 Task: Simulate the behavior of a chaotic system with varying control parameters.
Action: Mouse moved to (209, 327)
Screenshot: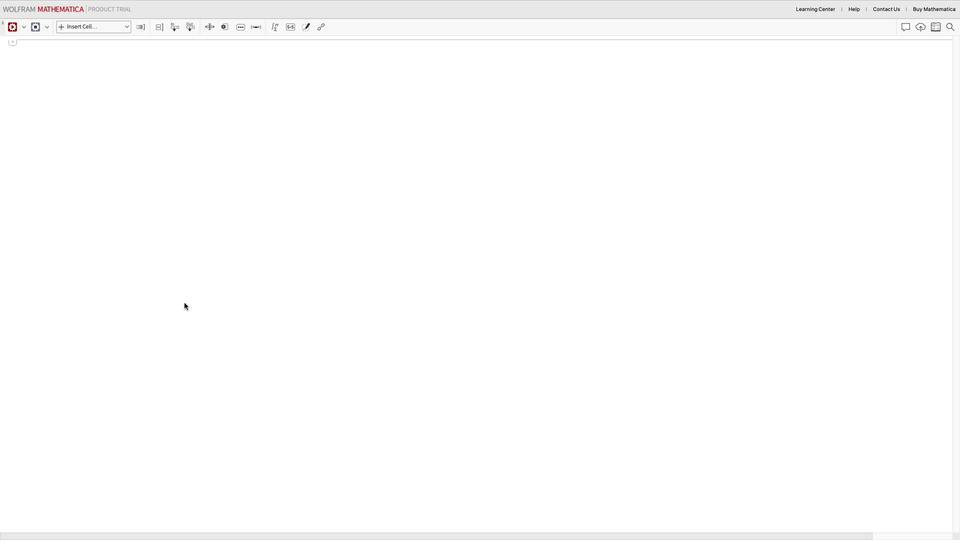
Action: Mouse pressed left at (209, 327)
Screenshot: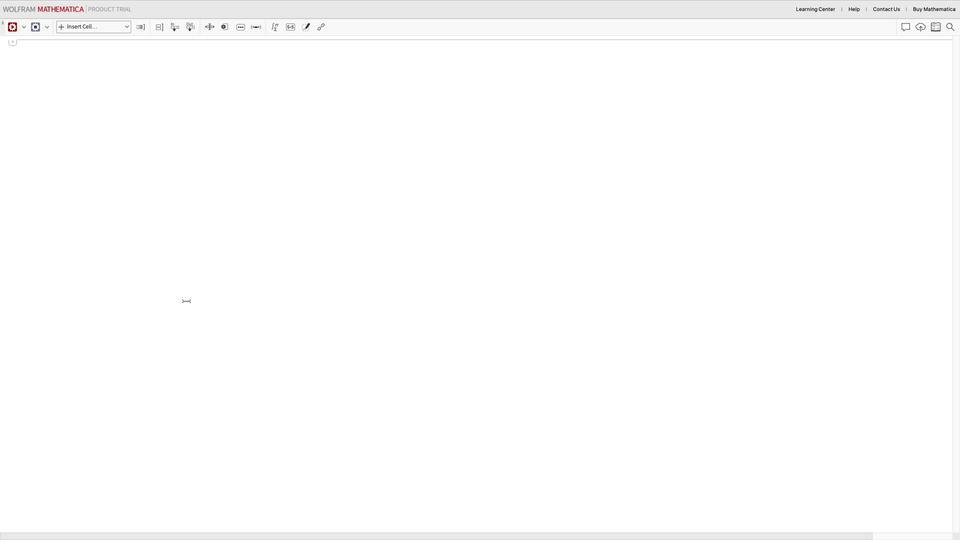 
Action: Mouse moved to (152, 55)
Screenshot: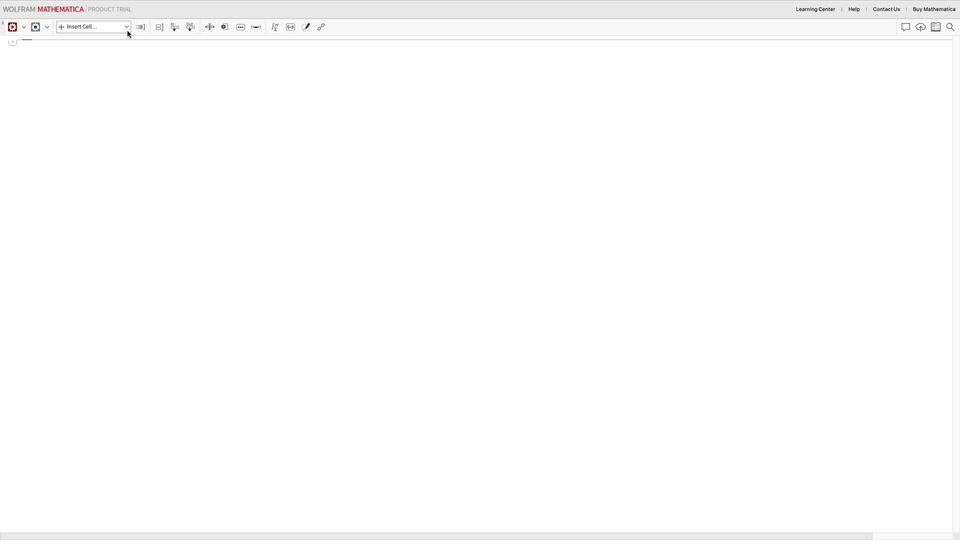 
Action: Mouse pressed left at (152, 55)
Screenshot: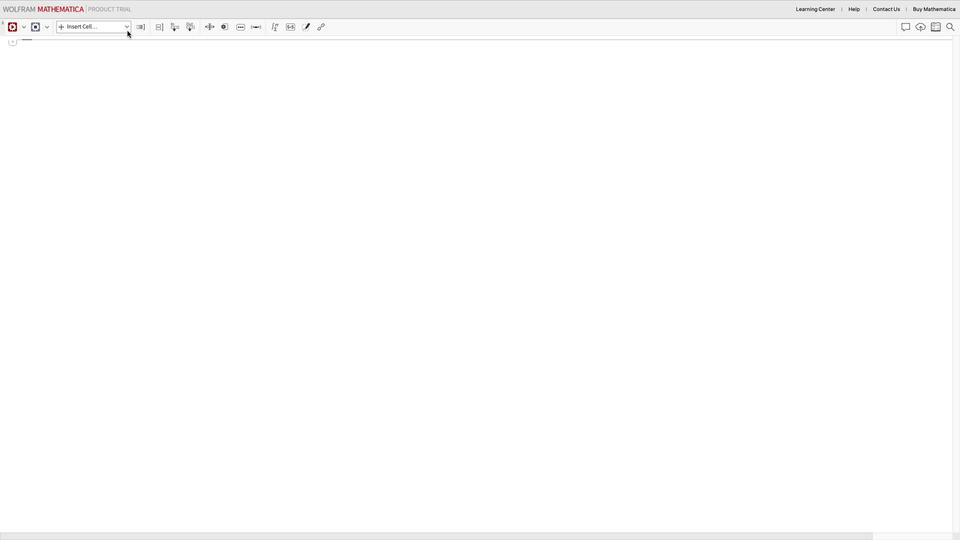 
Action: Mouse moved to (122, 73)
Screenshot: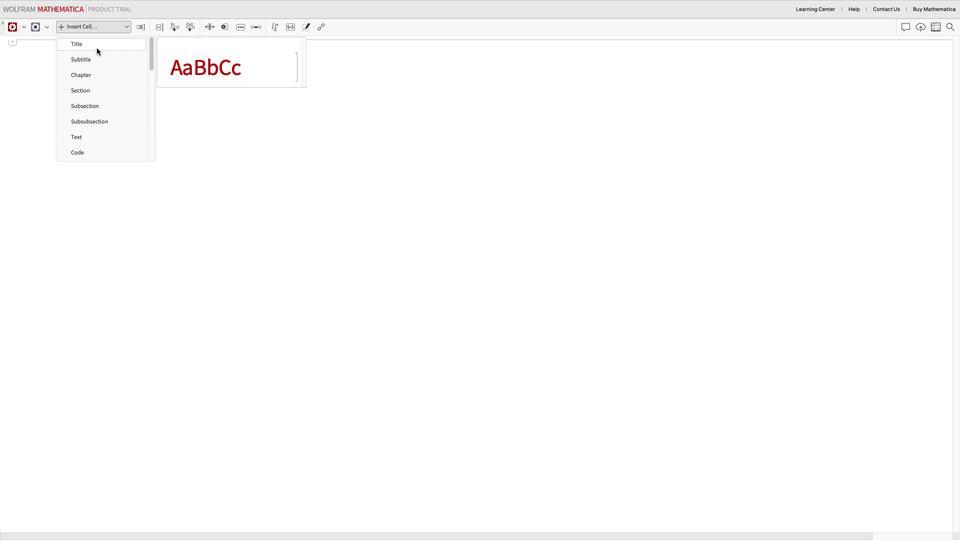 
Action: Mouse pressed left at (122, 73)
Screenshot: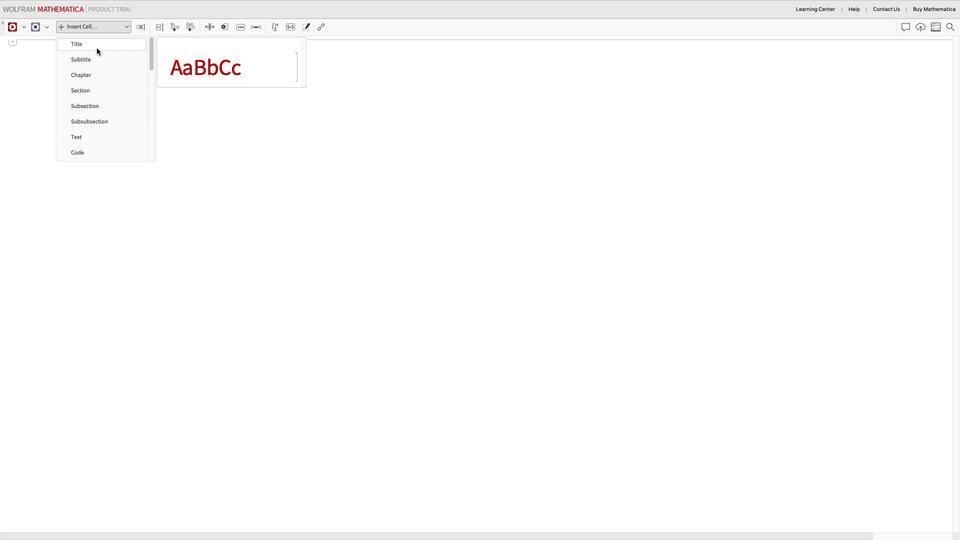 
Action: Mouse moved to (120, 92)
Screenshot: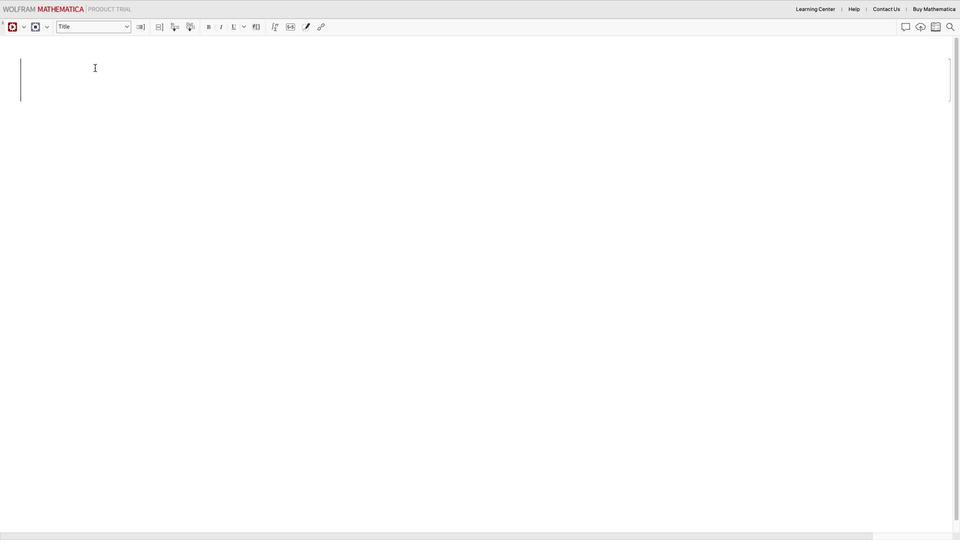 
Action: Mouse pressed left at (120, 92)
Screenshot: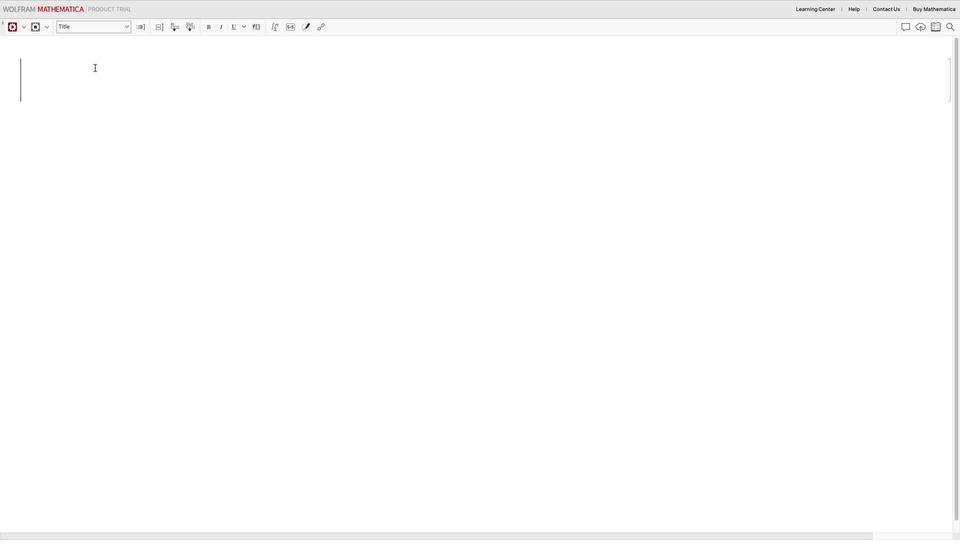 
Action: Mouse moved to (311, 268)
Screenshot: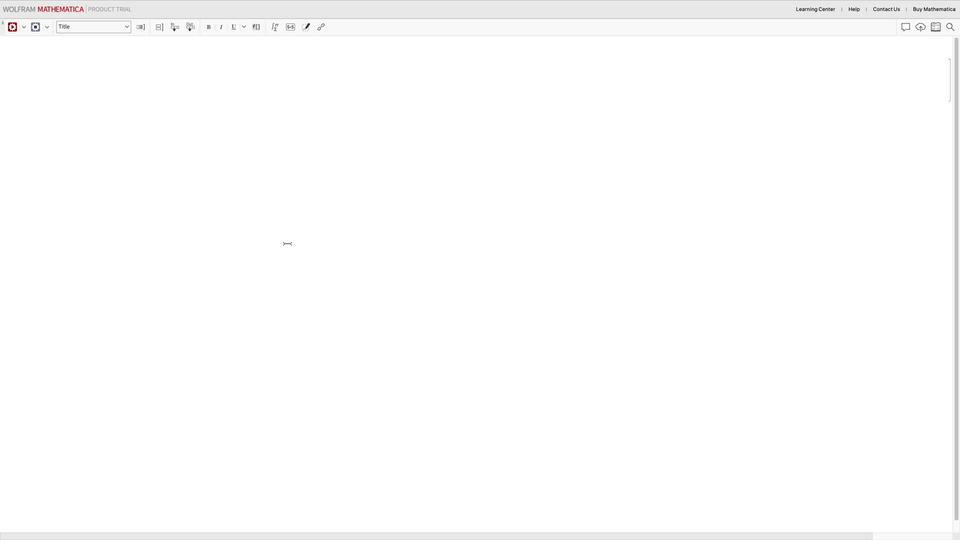 
Action: Key pressed Key.shift_r'B''e''h''a''v''i''o''r'Key.space'o''f'Key.space'a'Key.space'c''h''a''o''t''i''c'Key.space's''y''s''t''e''m'Key.space'w''i''t''h'Key.space'v''a''r''y''i''n''g'Key.space'c''o''n''t''r''o''l'Key.space'p''a''r''a''m''e''t''e''r''s'
Screenshot: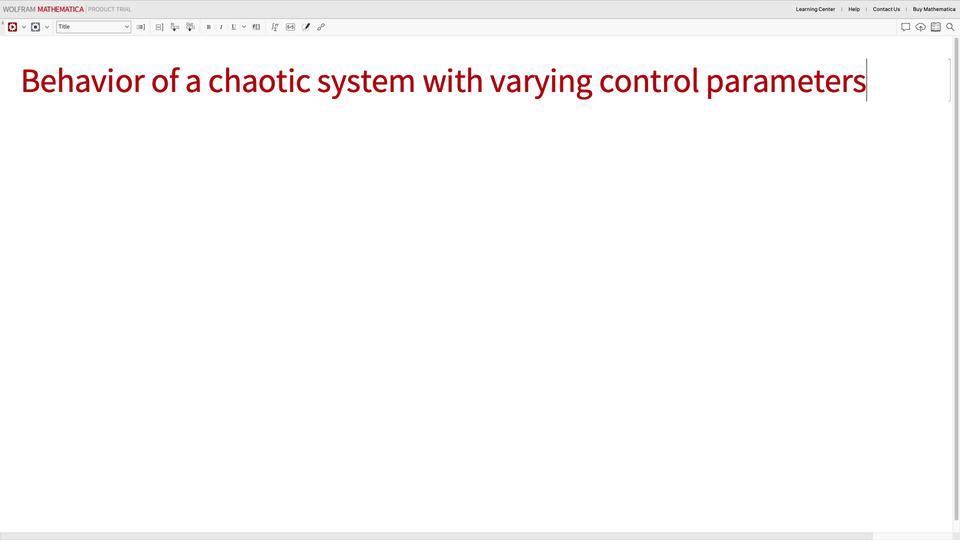 
Action: Mouse moved to (222, 265)
Screenshot: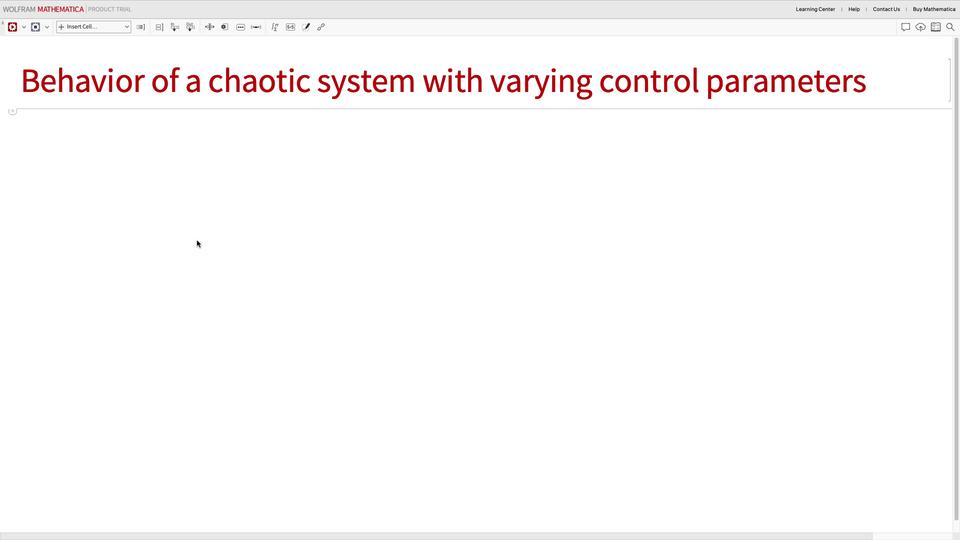 
Action: Mouse pressed left at (222, 265)
Screenshot: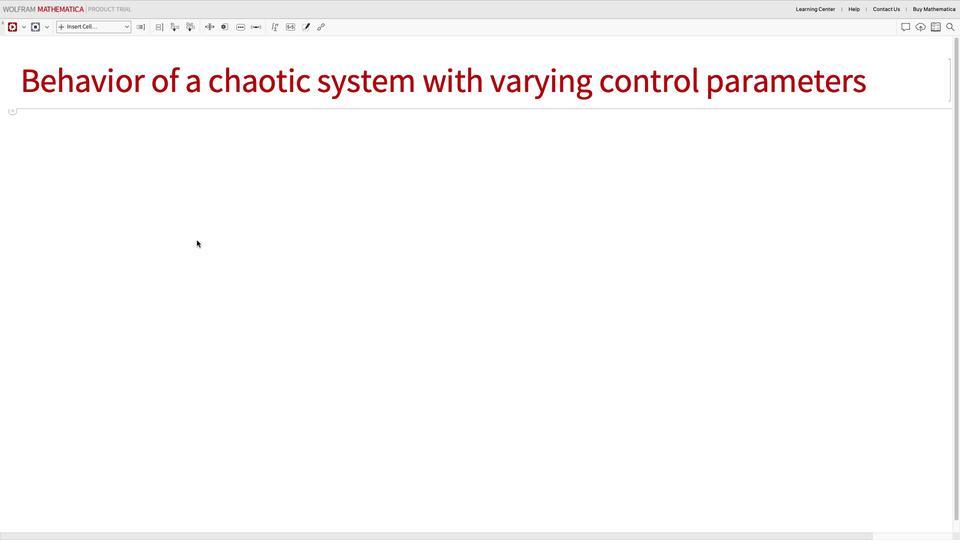 
Action: Mouse moved to (150, 53)
Screenshot: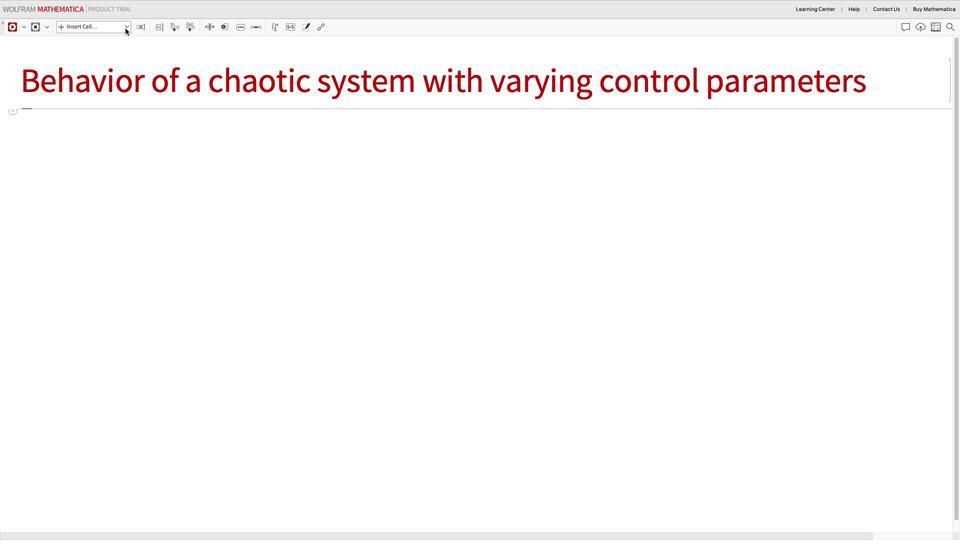
Action: Mouse pressed left at (150, 53)
Screenshot: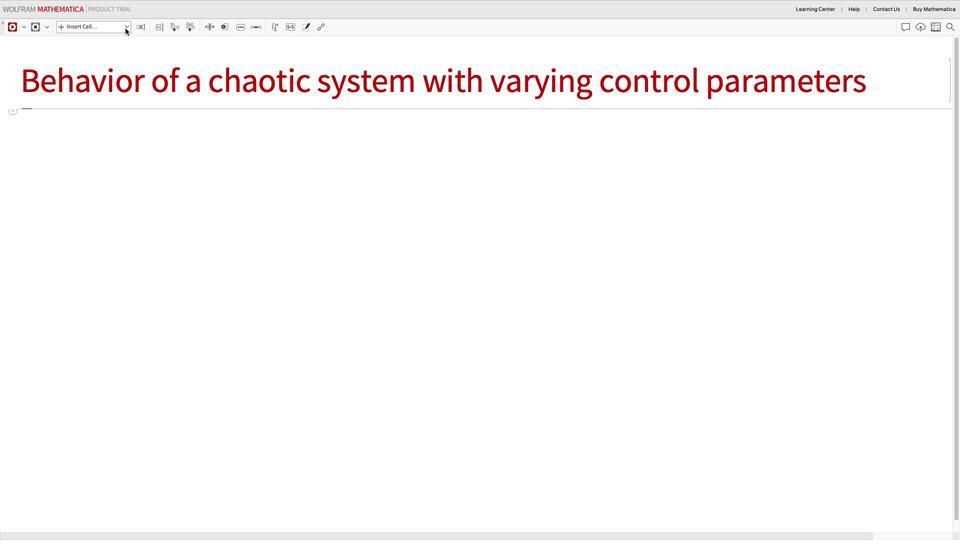 
Action: Mouse moved to (105, 180)
Screenshot: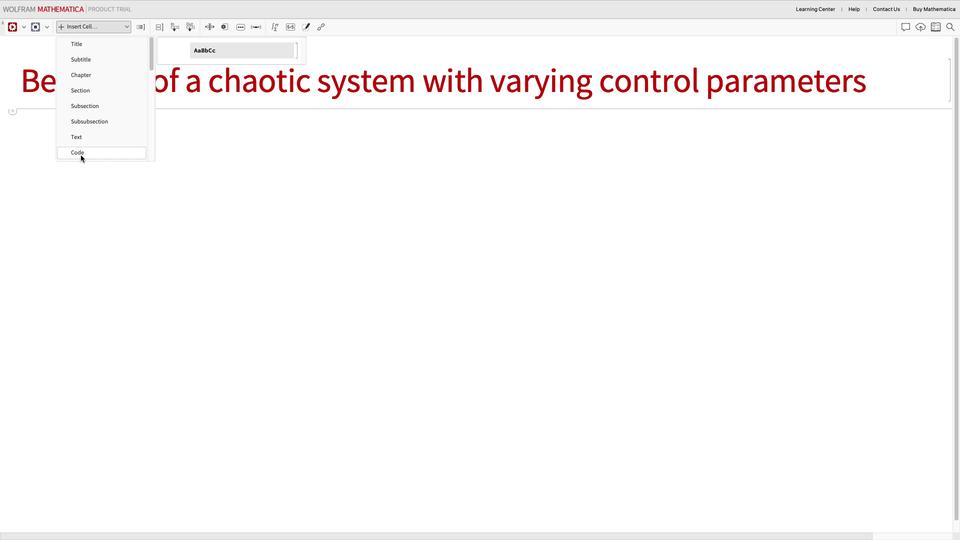 
Action: Mouse pressed left at (105, 180)
Screenshot: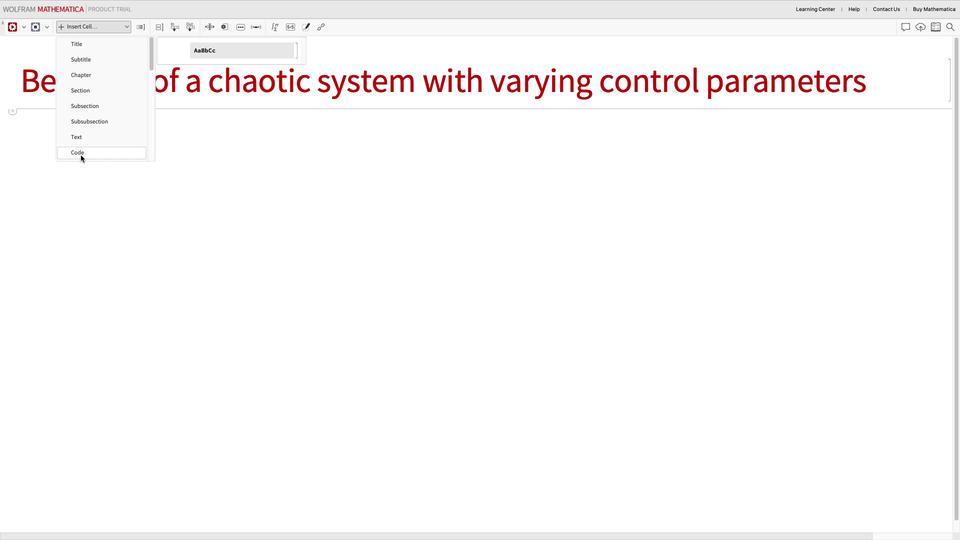 
Action: Mouse moved to (107, 149)
Screenshot: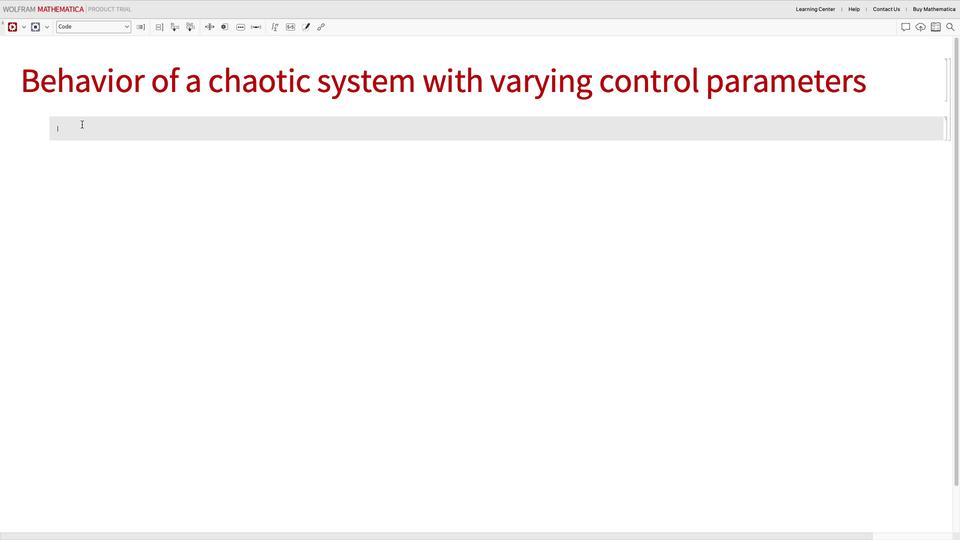 
Action: Mouse pressed left at (107, 149)
Screenshot: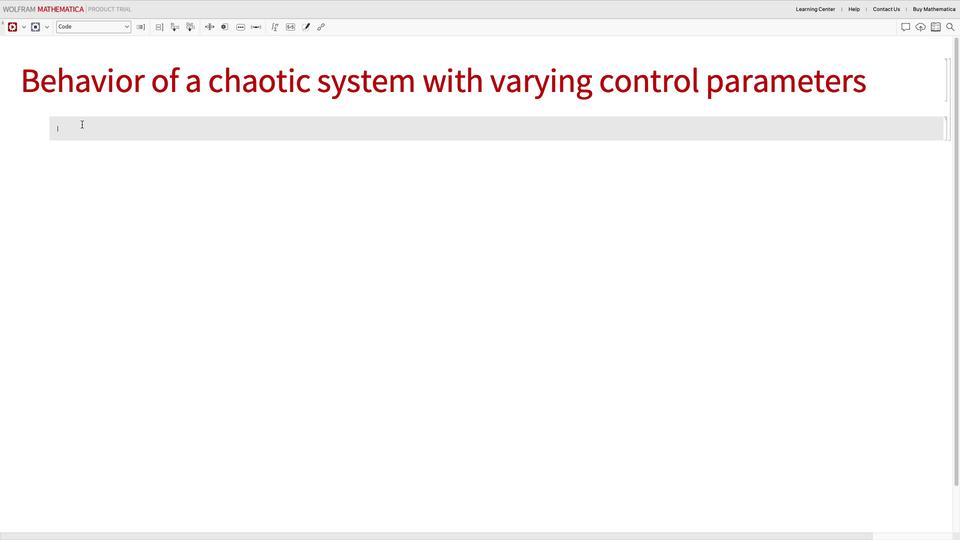 
Action: Mouse moved to (207, 354)
Screenshot: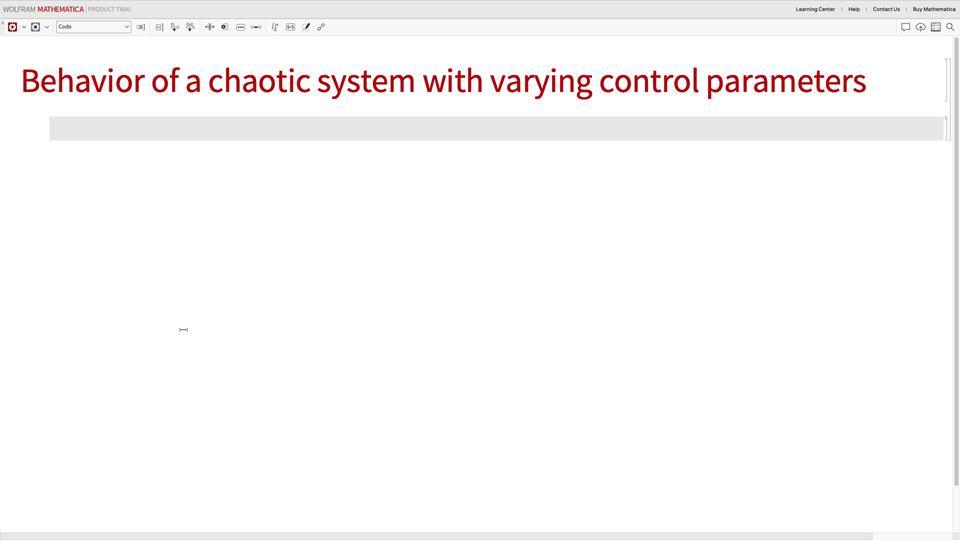 
Action: Key pressed 'l''o''g''i''s''t''i''c'Key.shift_r'M''a''p''[''r'Key.shift_r'_'',''x'Key.shift_r'0'Key.shift_r'_'','Key.space'n''u''m''s'Key.shift_rKey.backspaceKey.shift_r'S''t''e''p''s'Key.shift_r'_'Key.leftKey.leftKey.leftKey.leftKey.leftKey.leftKey.leftKey.leftKey.leftKey.leftKey.leftKey.leftKey.leftKey.leftKey.leftKey.leftKey.rightKey.rightKey.spaceKey.rightKey.rightKey.rightKey.rightKey.rightKey.rightKey.rightKey.rightKey.rightKey.rightKey.rightKey.rightKey.rightKey.rightKey.rightKey.spaceKey.shift_r':''='Key.spaceKey.shift_r'M''o''d''u''l''e''['Key.shift_r'{''x'Key.space'='Key.spaceKey.shift_r'{''x''0'Key.rightKey.right','Key.spaceKey.shift_r'N''e''s''t''l'Key.backspaceKey.shift_r'L''i''s''t''[''r'Key.alt'#'Key.spaceKey.shift_r'(''1'Key.space'-'Key.alt'#'Key.rightKey.spaceKey.shift_r'&'','Key.space'x''0'','Key.space'n''u''m'Key.shift_r'S''t''e''p''s''-''1'Key.rightKey.right';'Key.enterKey.enter'n''u''m'Key.shift_r'S''t''e''p''s'Key.space'='Key.space'1''0''0''0'';'Key.enter'n''u''m'Key.shift_r'I''t''e''r''a''t''i''o''n''s'Key.space'='Key.space'1''0''0'';'Key.enter'r'Key.shift_r'V''a''l''u''s'Key.backspace'e''s'Key.space'='Key.spaceKey.shift_r'R''a''n''g''e'Key.space'['Key.space'2''.''4'',''4''.''0'','Key.spaceKey.shift_r'(''4''.''0'Key.space'-''2''.''4'Key.shift_r')'Key.space'/'Key.spaceKey.shift_r'(''n''u''m'Key.shift_r'I''t''e''r''a''t''i''o''n''s'Key.space'-''1'Key.rightKey.right';'Key.spaceKey.shift_r'(''*'Key.spaceKey.shift_r'V''a''r''y'Key.space'r'Key.space'f''r''o''m'Key.space'2''.''4'Key.space't''o'Key.space'4''.''0'Key.spaceKey.rightKey.rightKey.enter'x''0'Key.space'='Key.space'0''.''5'';'Key.spaceKey.shift_r'(''*'Key.spaceKey.shift_r'I''n''i''t''i''a''l'Key.space'c''o''n''d''i''t''i''o''n'Key.spaceKey.rightKey.rightKey.enterKey.enterKey.shift_r'(''*'Key.spaceKey.shift_r'S''i''m''u''l''a''t''e'Key.space'a''n''d'Key.space'p''l''o''t'Key.space'f''o''r'Key.space'v''a''r''y''i''i''n''g'Key.space'r'Key.rightKey.leftKey.spaceKey.rightKey.rightKey.enterKey.shift_r'L''i''s''t'Key.shift_r'P''l''o''t''['Key.shift_r'T''a''b''l''e''['Key.shift_r'T''r''a''n''s''p''o''s''e''['Key.shift_r'{'Key.shift_r'C''o''n''s''t''a''n''t'Key.shift_r'A''r''r''a''t'Key.backspace'y''[''r'Key.shift_r'_'Key.backspace',''n''u''m'Key.shift_r'S''t''e''p''s'Key.right','Key.space'l''o''g''i''s''t''i''c'Key.shift_r'M''a''p''[''r'','Key.space'x''0''.'Key.backspace','Key.space'n''u''m'Key.shift_r'S''t''e''p''s'Key.rightKey.rightKey.right','Key.enterKey.shift_r'{''r'','Key.space'r'','Key.backspaceKey.shift_r'V''a''l''y''e'Key.backspaceKey.backspace'u''e''s'Key.rightKey.right','Key.spaceKey.shift_r'P''l''o''t'Key.shift_r'S''t''y''l''e'Key.enterKey.shift_r'{''{''2''.''4'',''4''.''0'Key.right','Key.spaceKey.shift_r'{''0'',''1'Key.shift_r'}'','Key.spaceKey.shift_r'F''r''a''m''e'Key.enterKey.backspace'-'Key.shift_r'>'Key.spaceKey.shift_r'T''r''u''e'Key.enter','Key.spaceKey.shift_r'F''r''a''m''e'Key.shift_r'L''a''b''e''l'Key.enter'-'Key.shift_rKey.shift_r'>'Key.spaceKey.shift_r'{'Key.shift_r'"''r'Key.shift_r'"'Key.backspaceKey.spaceKey.shift_r'('Key.shift_r'C''o''n''t''r''o''l'Key.spaceKey.shift_r'P''a''r''a''m''e''t''e''r'Key.shift_r')'Key.shift_r'"'','Key.spaceKey.shift_r'"''x'Key.shift_r'"'Key.right','Key.spaceKey.shift_r'P''l''o''t'Key.shift_r'L''a''b''e''l'Key.enter'-'Key.shift_r'>'Key.spaceKey.shift_r'"'Key.shift_r'B''i''d'Key.backspace'f''u''r''u'Key.backspace'c''a''t''i''o''n'Key.spaceKey.shift_r'D''i''a''g''r''a''m'Key.space'o''f'Key.space't''h''e'Key.spaceKey.shift_rKey.shift_r'L''o''g''i''s''t''i''c'Key.spaceKey.shift_r'M''a''p'Key.leftKey.rightKey.right','Key.enterKey.shift_rKey.backspaceKey.backspaceKey.backspaceKey.backspace','Key.spaceKey.enterKey.shift_r'A''s''p''e''c''t'Key.shift_r'R''a''t''i''o'Key.enter'-'Key.shift_r'>'Key.space'1''/'Key.shift_r'G''o''l''d''e''n'Key.shift_r'R''a''t''i''o'Key.enterKey.rightKey.backspaceKey.leftKey.leftKey.leftKey.leftKey.leftKey.leftKey.leftKey.leftKey.leftKey.leftKey.leftKey.leftKey.leftKey.leftKey.leftKey.leftKey.leftKey.leftKey.leftKey.leftKey.leftKey.leftKey.leftKey.leftKey.leftKey.leftKey.leftKey.leftKey.leftKey.leftKey.leftKey.leftKey.leftKey.leftKey.leftKey.leftKey.leftKey.leftKey.leftKey.leftKey.leftKey.leftKey.leftKey.leftKey.leftKey.leftKey.leftKey.leftKey.leftKey.leftKey.leftKey.leftKey.leftKey.leftKey.leftKey.leftKey.leftKey.leftKey.leftKey.leftKey.leftKey.leftKey.leftKey.leftKey.leftKey.leftKey.leftKey.leftKey.leftKey.leftKey.leftKey.leftKey.leftKey.leftKey.leftKey.leftKey.leftKey.leftKey.leftKey.leftKey.leftKey.leftKey.leftKey.leftKey.leftKey.leftKey.leftKey.leftKey.leftKey.leftKey.leftKey.leftKey.leftKey.leftKey.leftKey.leftKey.leftKey.leftKey.leftKey.leftKey.leftKey.leftKey.leftKey.leftKey.leftKey.leftKey.leftKey.leftKey.leftKey.leftKey.leftKey.leftKey.leftKey.leftKey.leftKey.leftKey.leftKey.leftKey.leftKey.leftKey.leftKey.leftKey.leftKey.leftKey.leftKey.leftKey.leftKey.leftKey.leftKey.leftKey.leftKey.leftKey.leftKey.leftKey.leftKey.leftKey.leftKey.leftKey.leftKey.leftKey.leftKey.leftKey.leftKey.leftKey.shift_r'}'Key.downKey.shift_rKey.enter
Screenshot: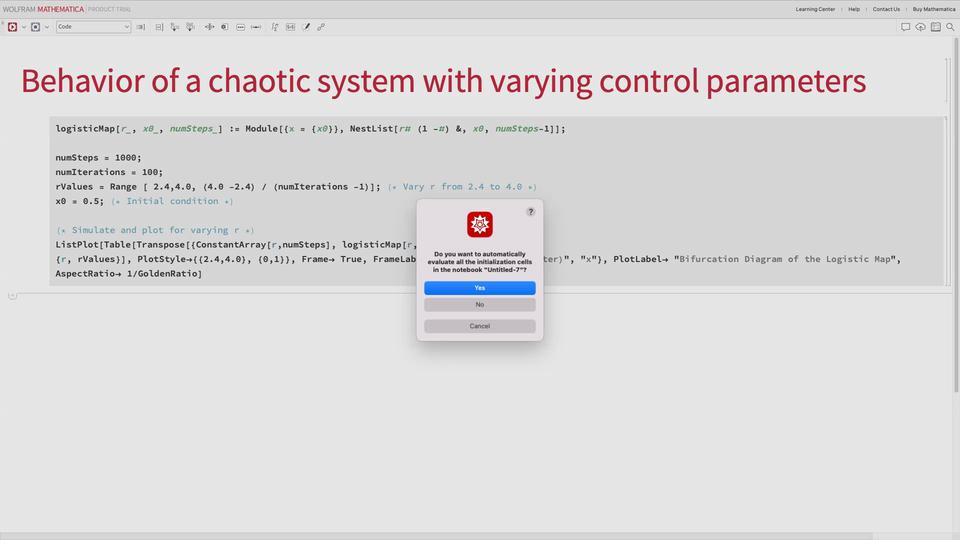 
Action: Mouse moved to (514, 313)
Screenshot: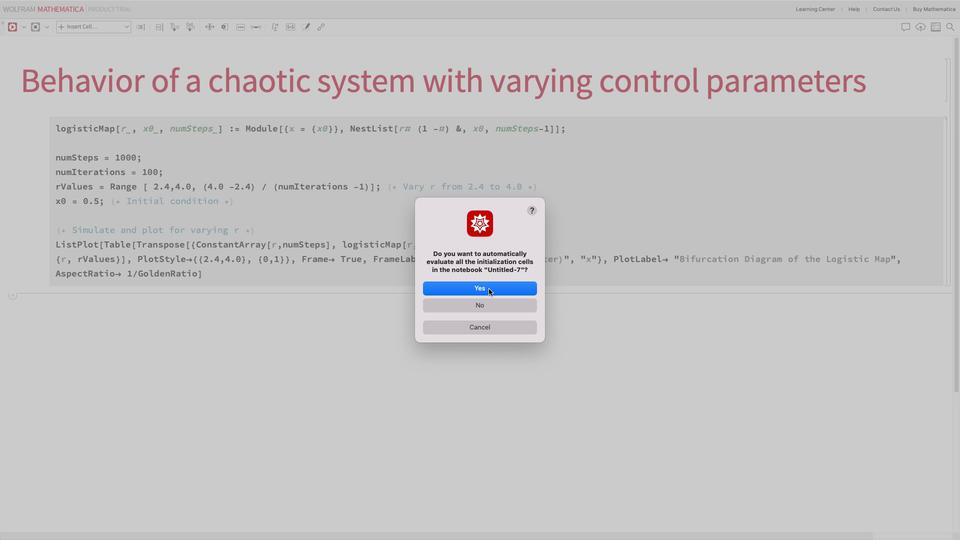 
Action: Mouse pressed left at (514, 313)
Screenshot: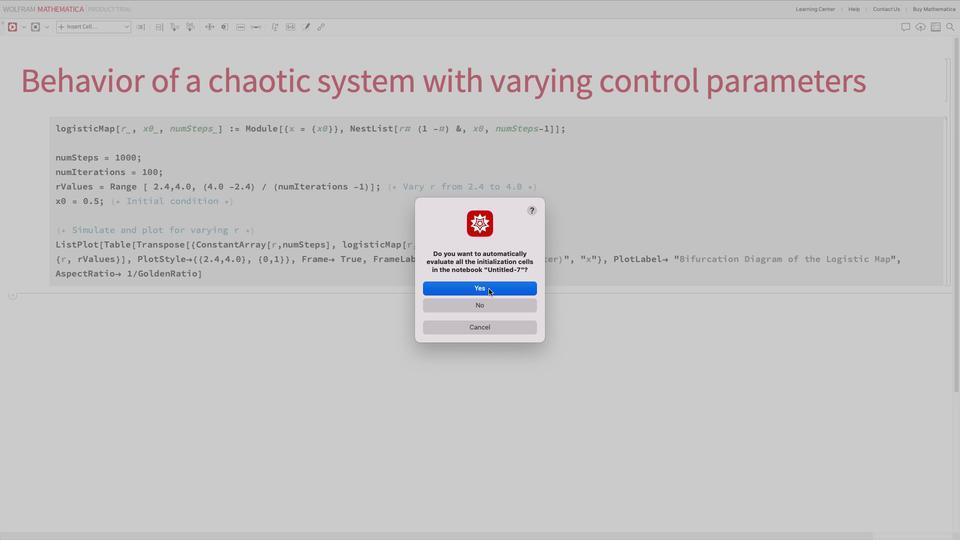 
Action: Mouse moved to (267, 454)
Screenshot: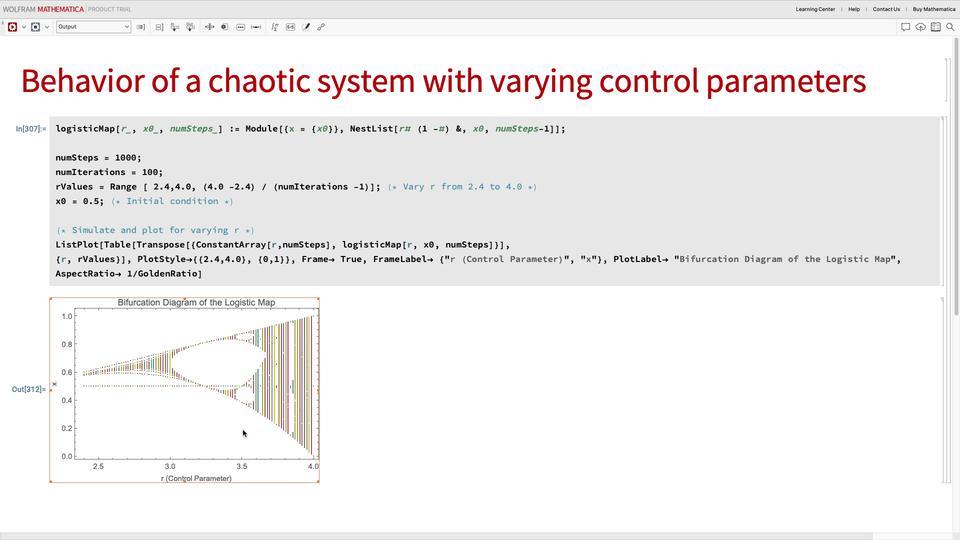 
Action: Mouse pressed left at (267, 454)
Screenshot: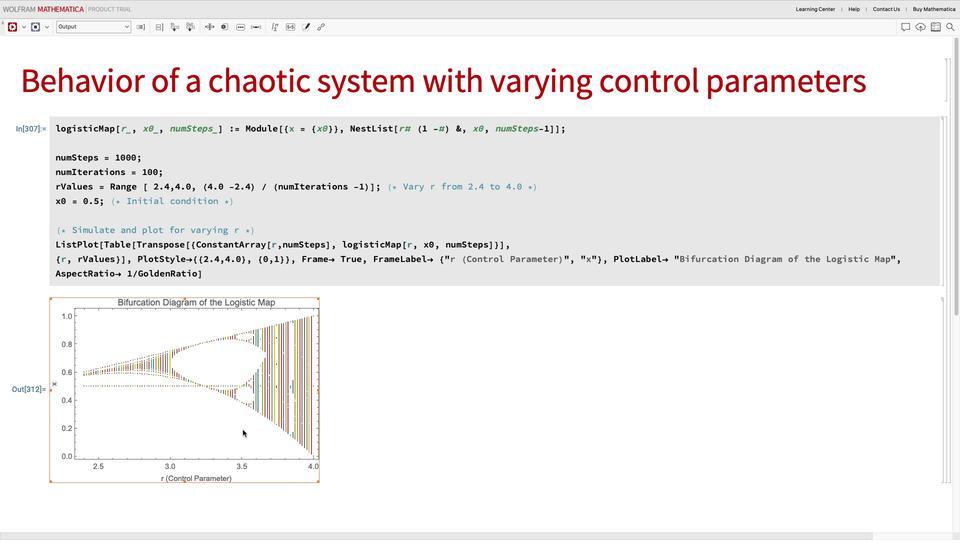 
Action: Mouse moved to (341, 505)
Screenshot: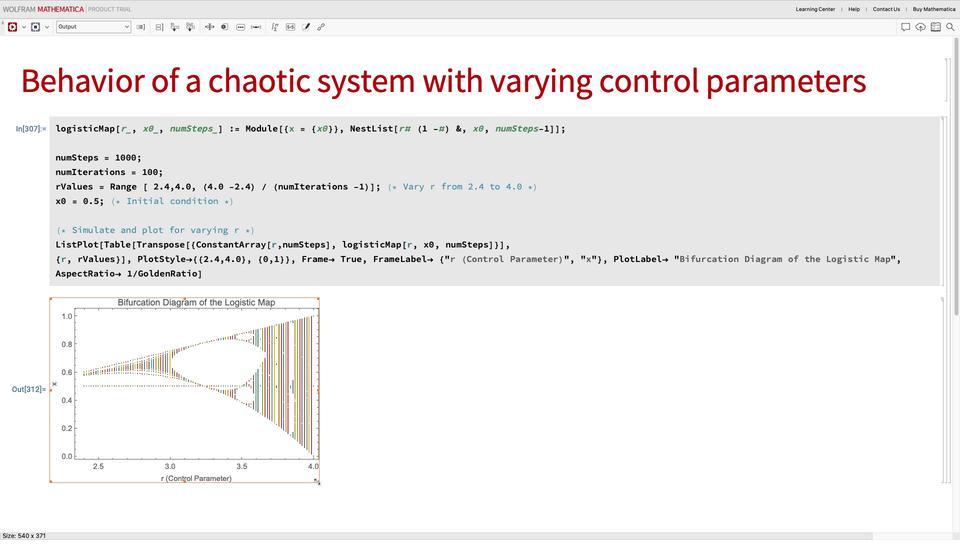 
Action: Mouse pressed left at (341, 505)
Screenshot: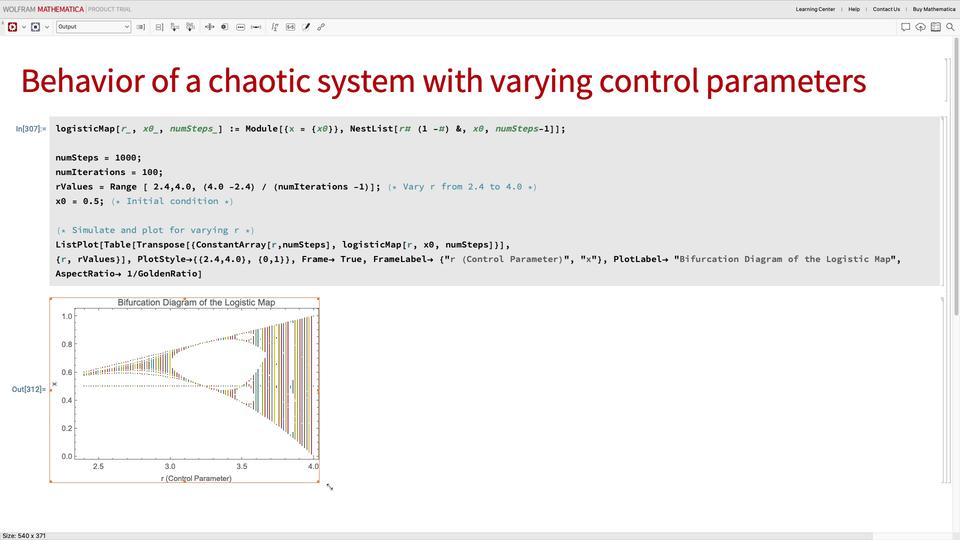 
Action: Mouse moved to (399, 520)
Screenshot: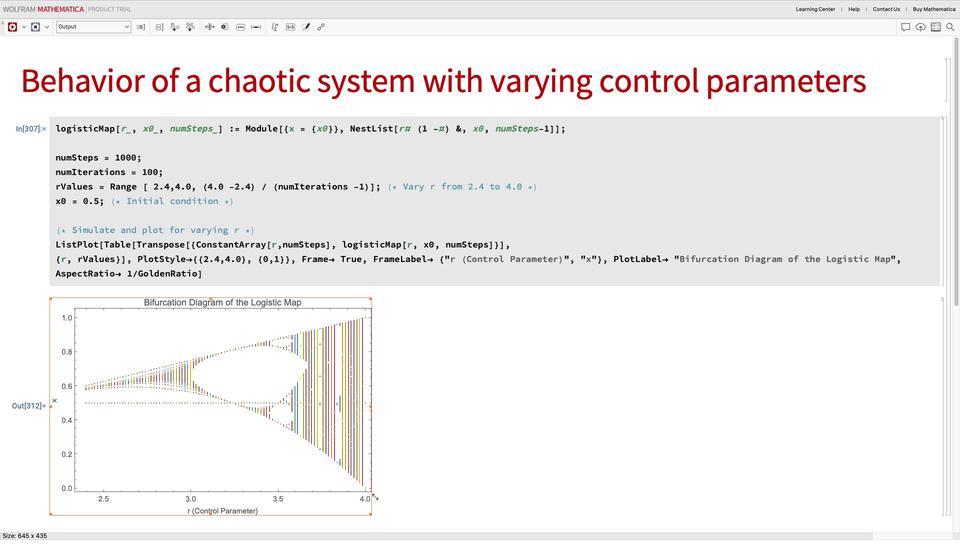 
Action: Mouse pressed left at (399, 520)
Screenshot: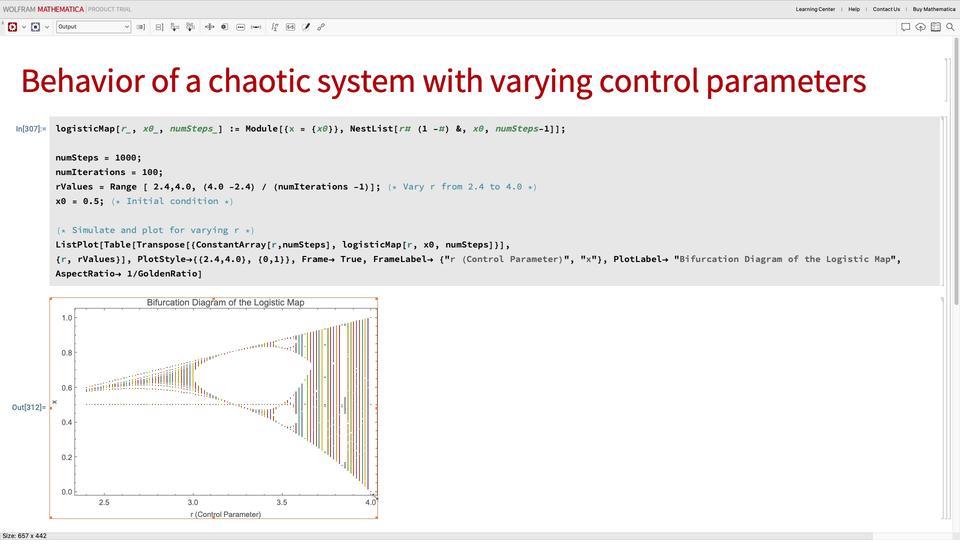 
Action: Mouse moved to (548, 430)
Screenshot: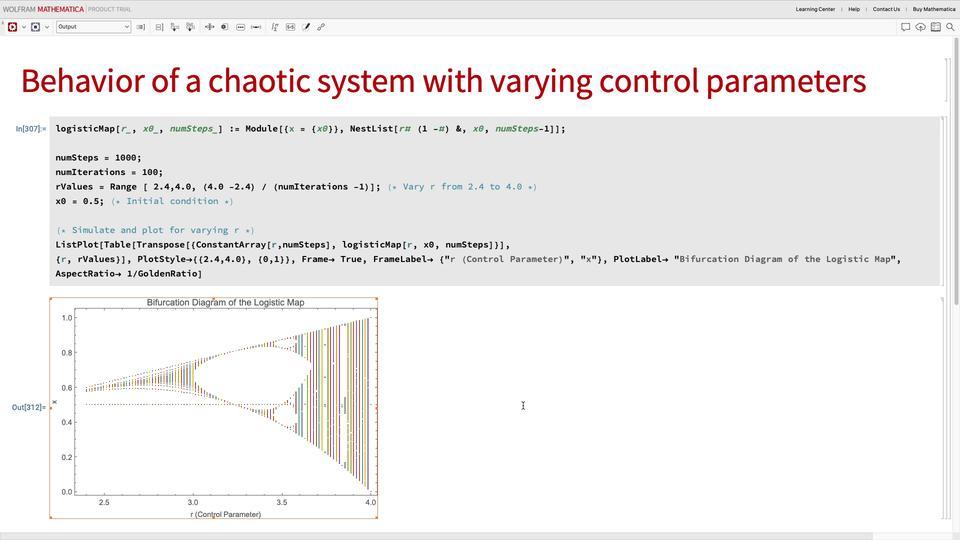 
